 Task: Create a section Cloud Migration Sprint and in the section, add a milestone Compliance Requirements Implementation in the project TransparentLine.
Action: Mouse moved to (67, 408)
Screenshot: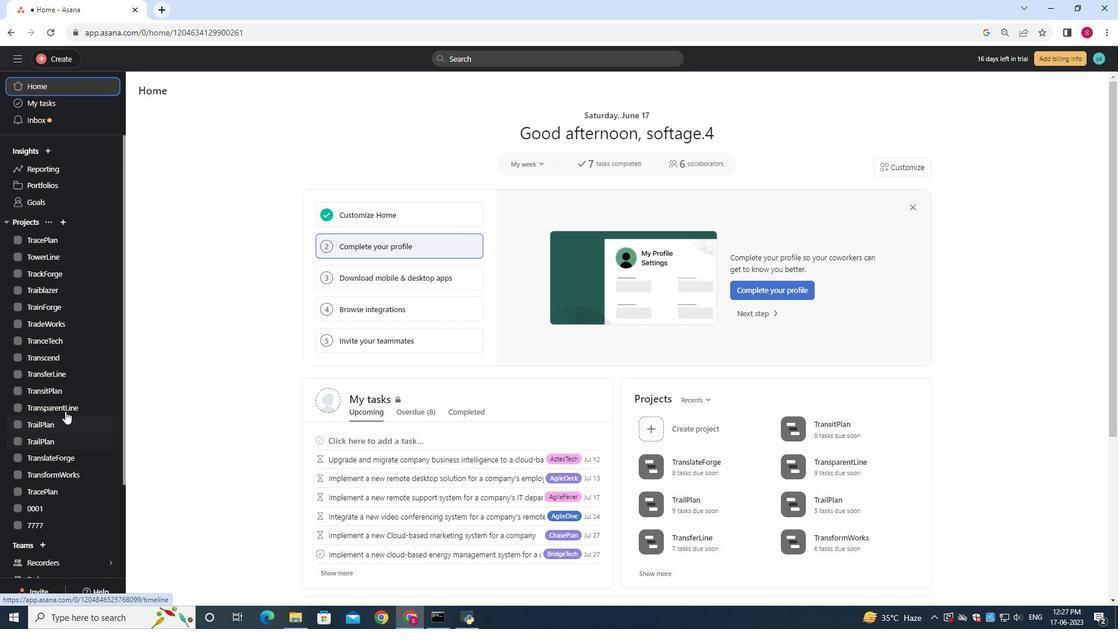 
Action: Mouse pressed left at (67, 408)
Screenshot: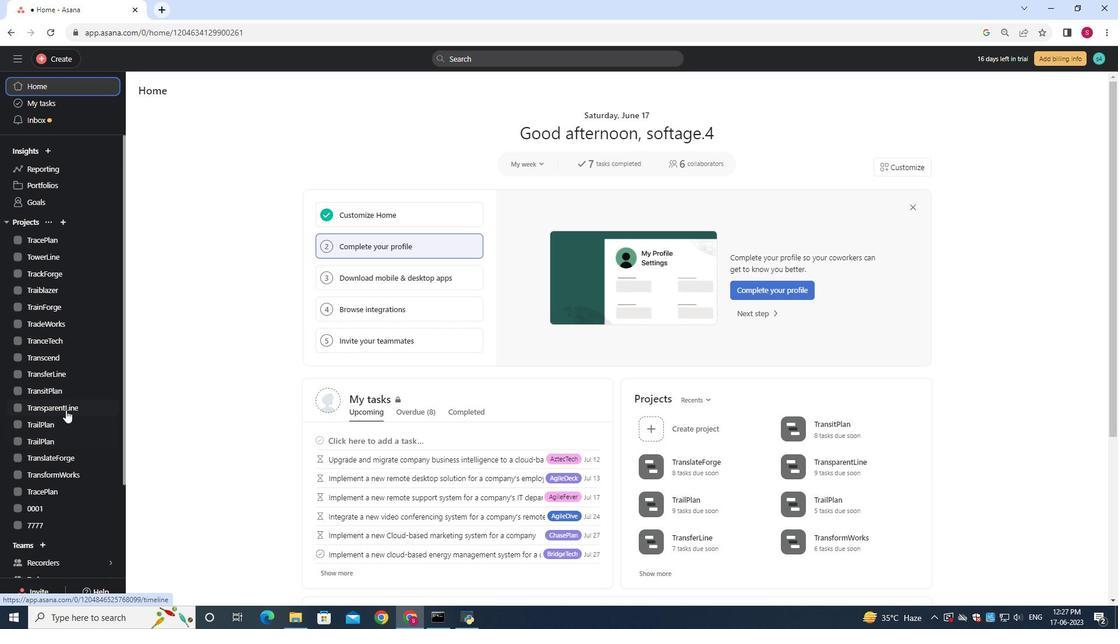 
Action: Mouse moved to (184, 137)
Screenshot: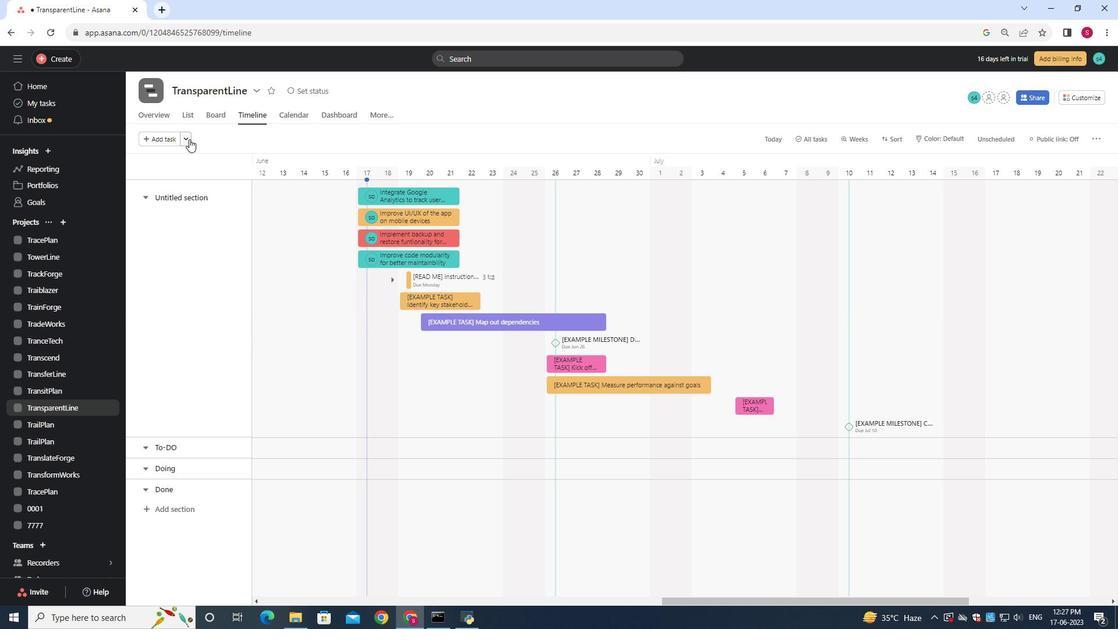 
Action: Mouse pressed left at (184, 137)
Screenshot: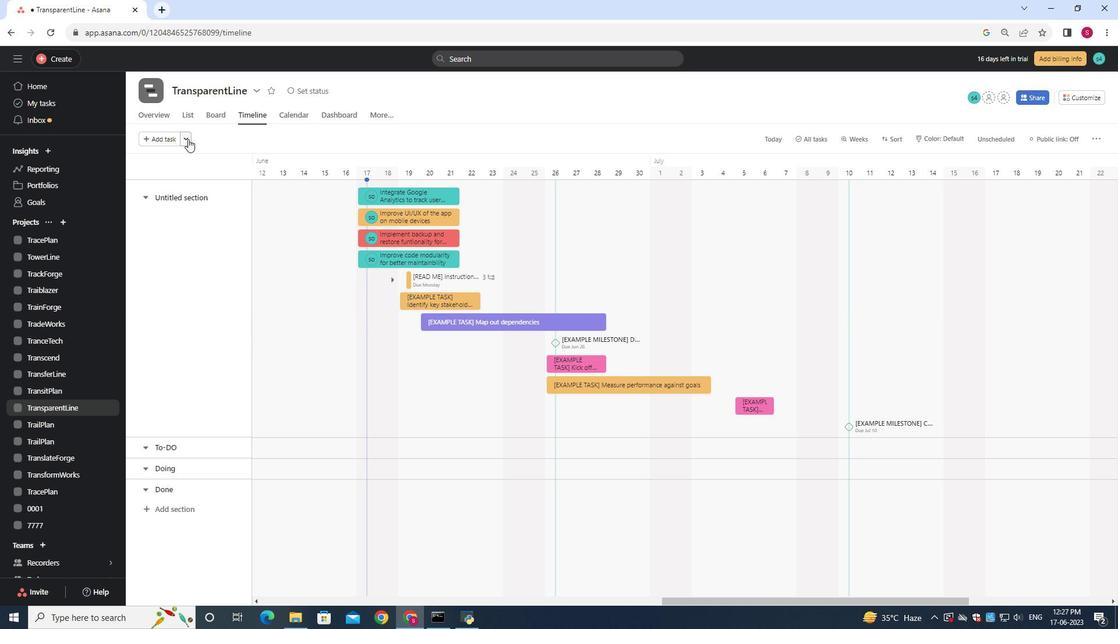 
Action: Mouse moved to (199, 155)
Screenshot: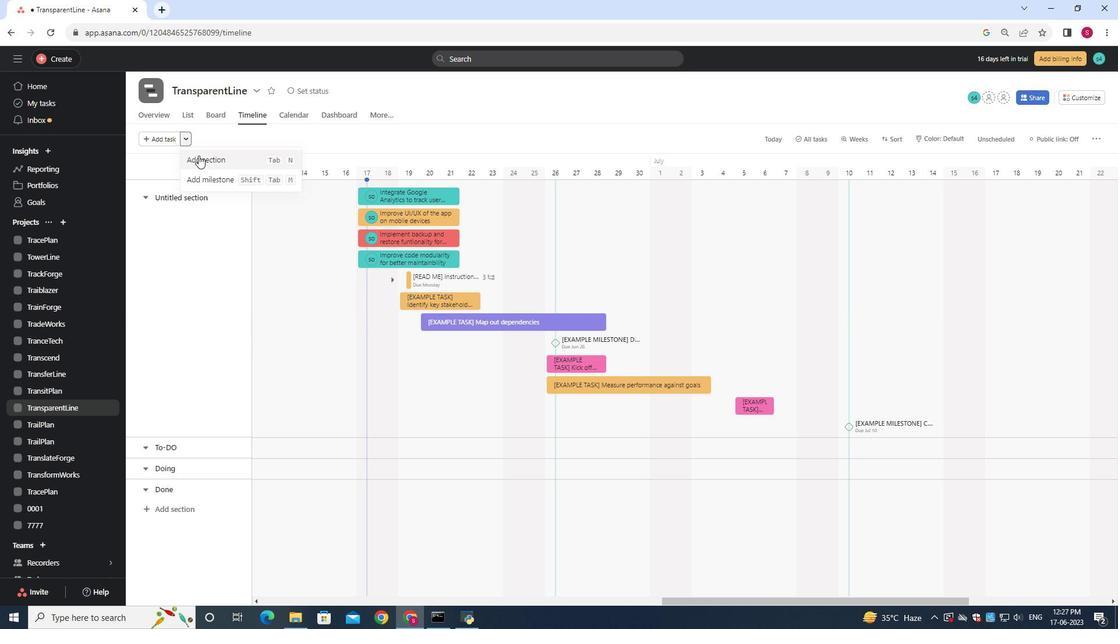 
Action: Mouse pressed left at (199, 155)
Screenshot: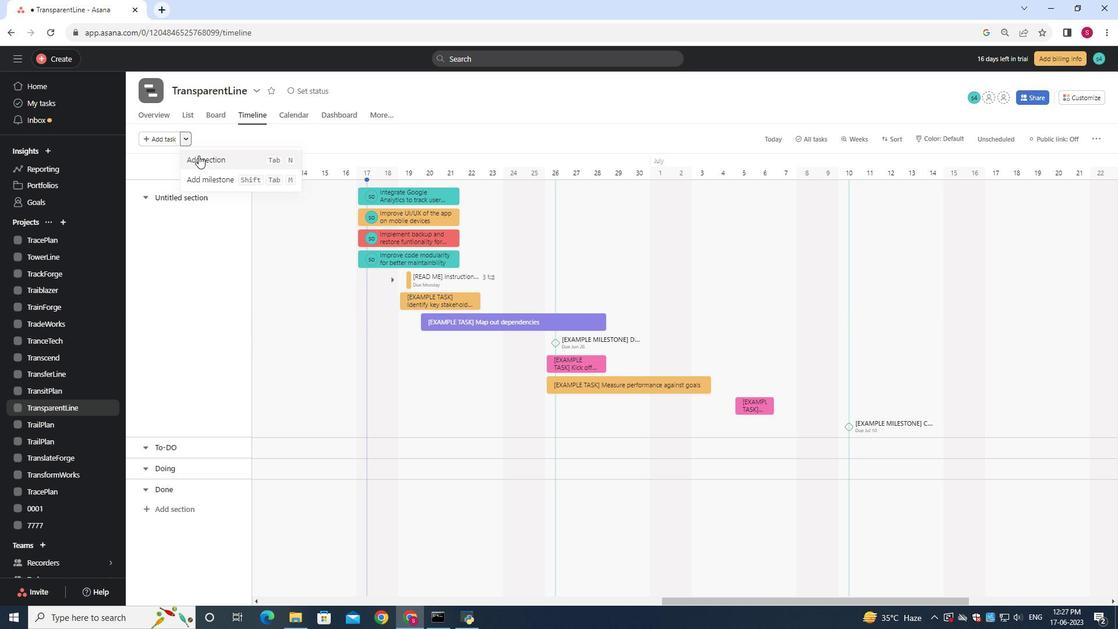 
Action: Mouse moved to (199, 156)
Screenshot: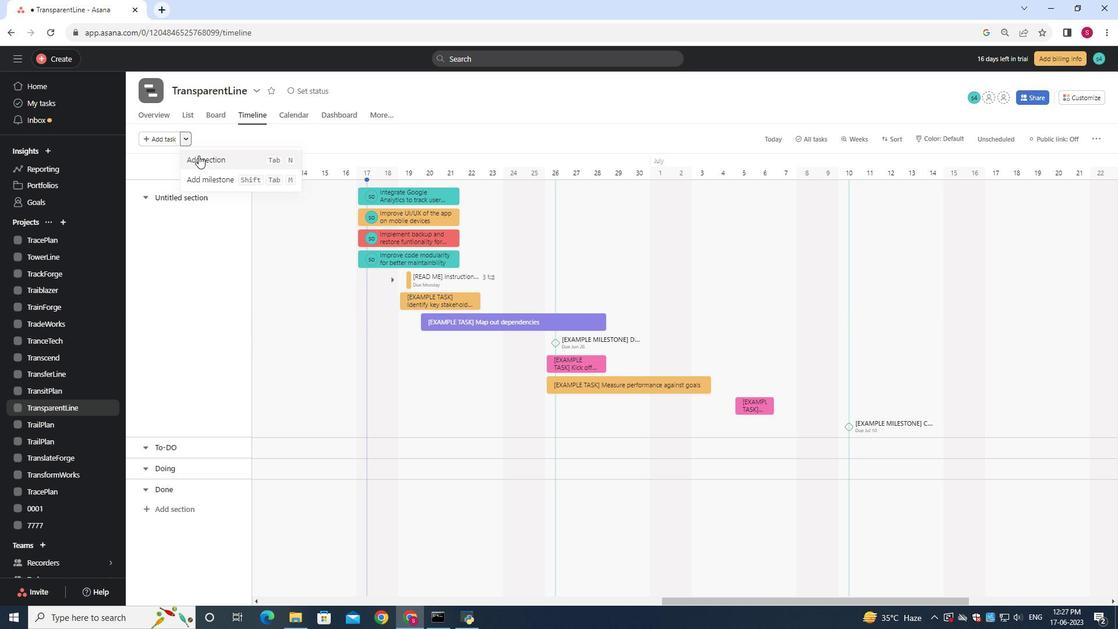 
Action: Key pressed <Key.shift><Key.shift><Key.shift><Key.shift><Key.shift><Key.shift><Key.shift><Key.shift><Key.shift><Key.shift><Key.shift><Key.shift><Key.shift><Key.shift><Key.shift><Key.shift><Key.shift><Key.shift><Key.shift><Key.shift><Key.shift><Key.shift>Cloud<Key.space><Key.shift>Migration<Key.space><Key.shift>Sprint
Screenshot: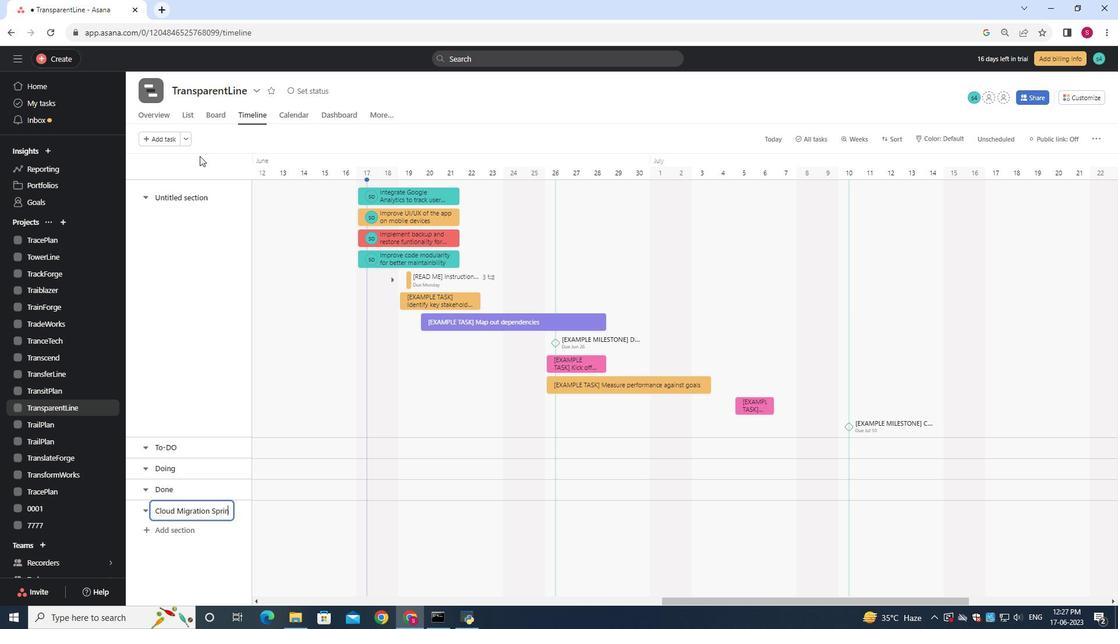 
Action: Mouse moved to (279, 515)
Screenshot: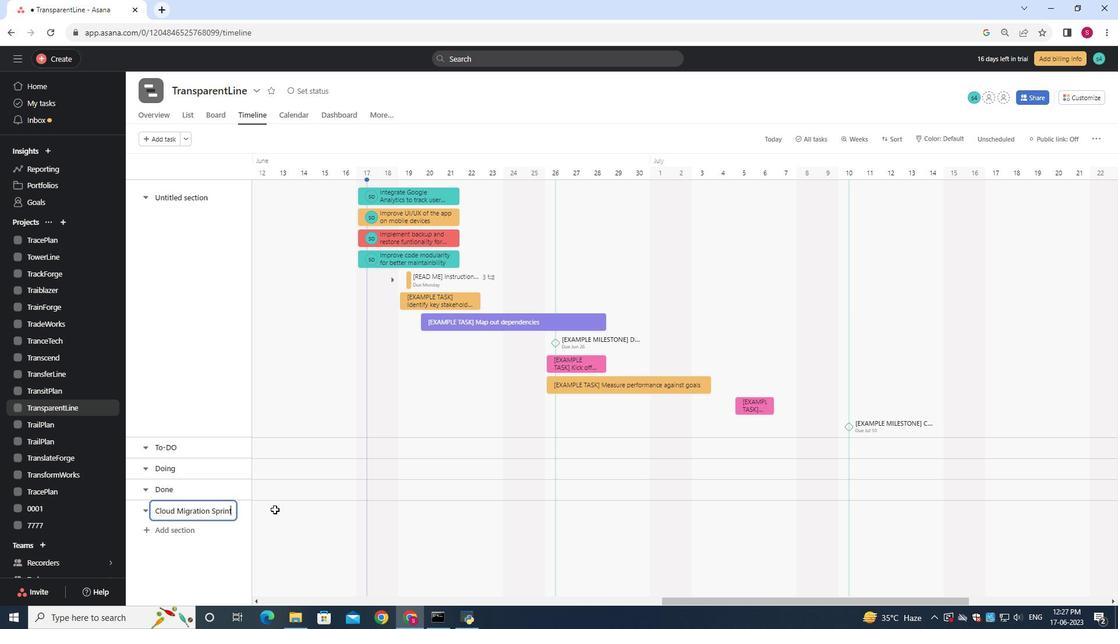 
Action: Mouse pressed left at (279, 515)
Screenshot: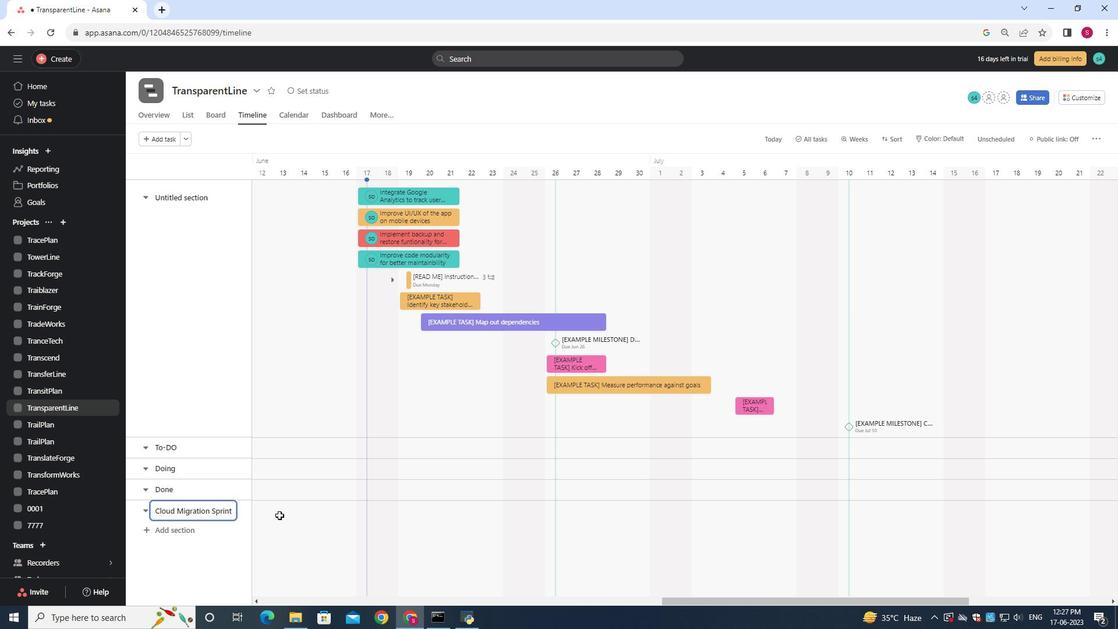 
Action: Mouse moved to (294, 513)
Screenshot: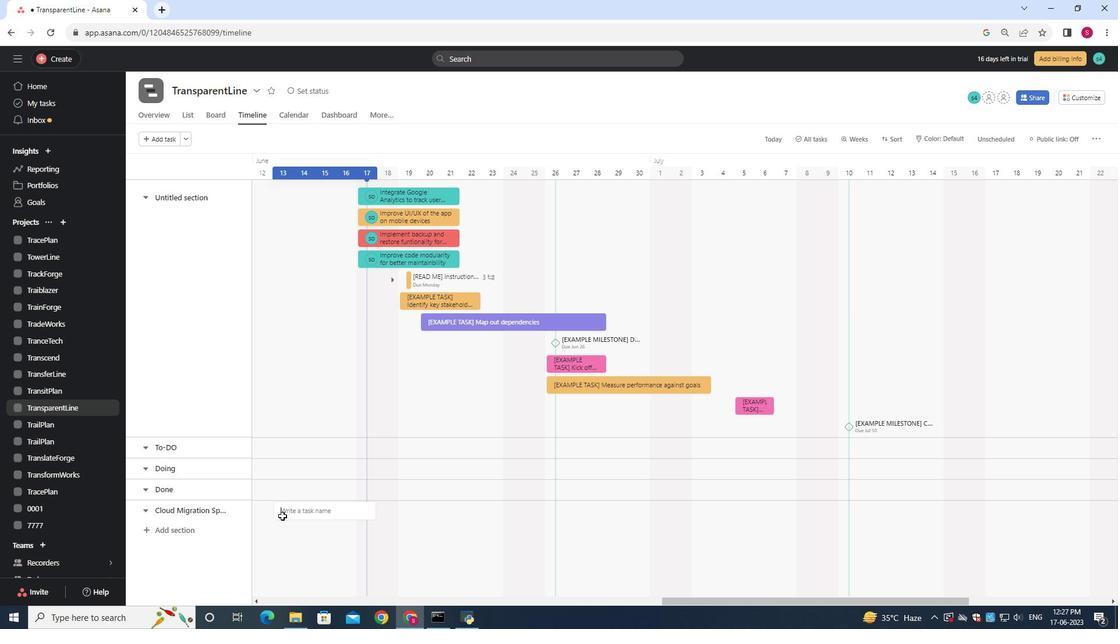 
Action: Key pressed <Key.shift><Key.shift><Key.shift><Key.shift><Key.shift><Key.shift><Key.shift><Key.shift><Key.shift><Key.shift><Key.shift><Key.shift><Key.shift><Key.shift><Key.shift><Key.shift><Key.shift><Key.shift><Key.shift><Key.shift><Key.shift><Key.shift><Key.shift><Key.shift><Key.shift><Key.shift><Key.shift><Key.shift><Key.shift><Key.shift><Key.shift><Key.shift><Key.shift><Key.shift><Key.shift><Key.shift>Compliance<Key.space><Key.shift>Requirements<Key.space><Key.shift><Key.shift><Key.shift><Key.shift><Key.shift><Key.shift><Key.shift><Key.shift>Implementation
Screenshot: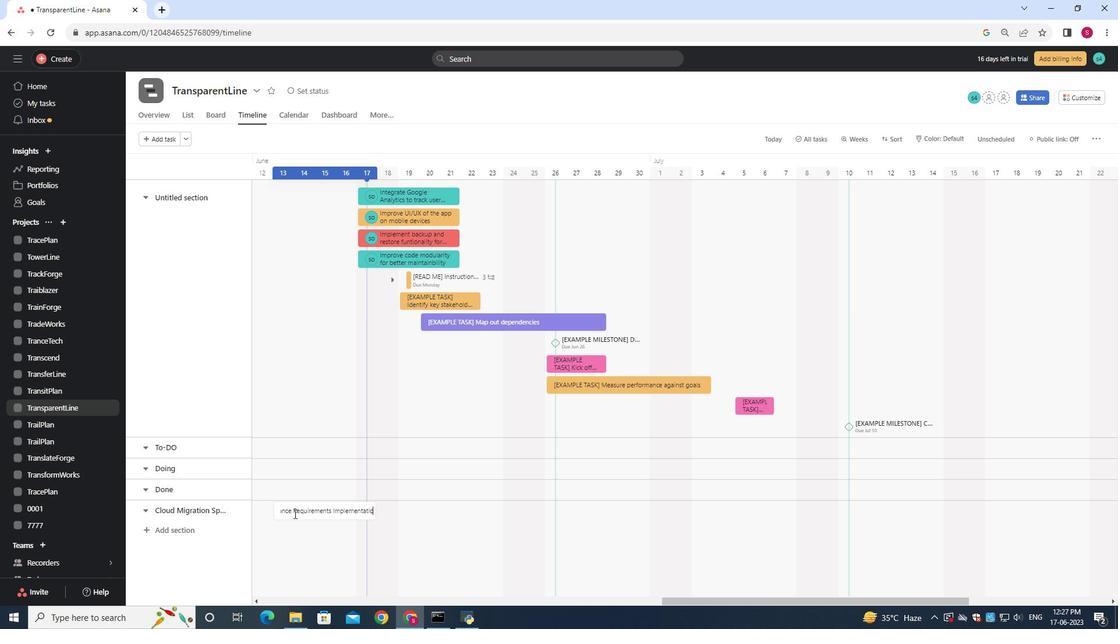 
Action: Mouse moved to (329, 513)
Screenshot: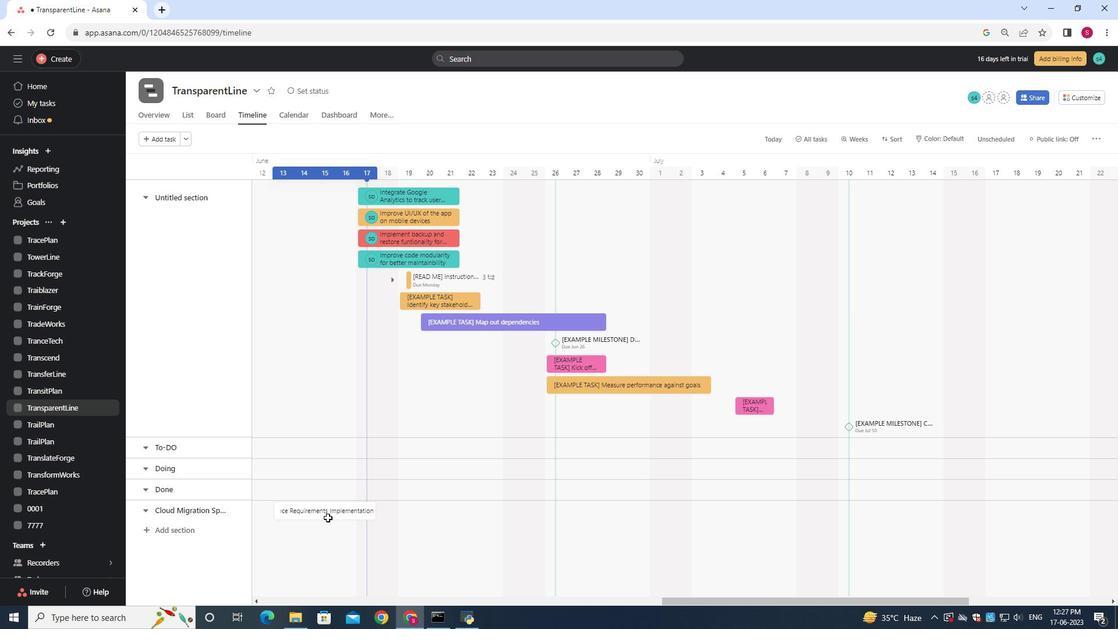 
Action: Mouse pressed right at (329, 513)
Screenshot: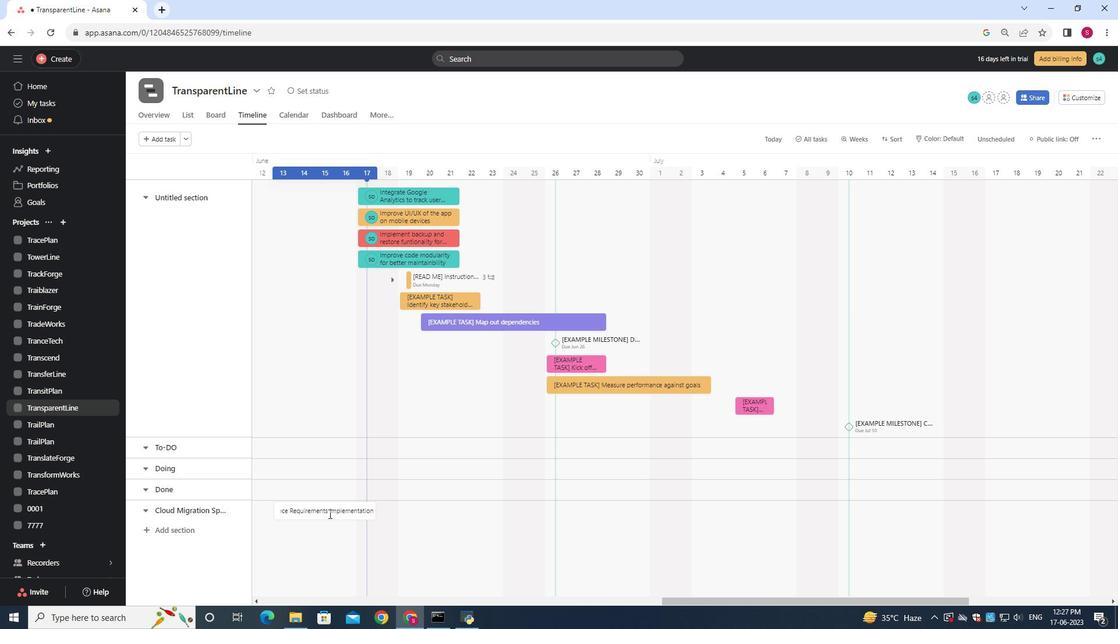 
Action: Mouse moved to (364, 460)
Screenshot: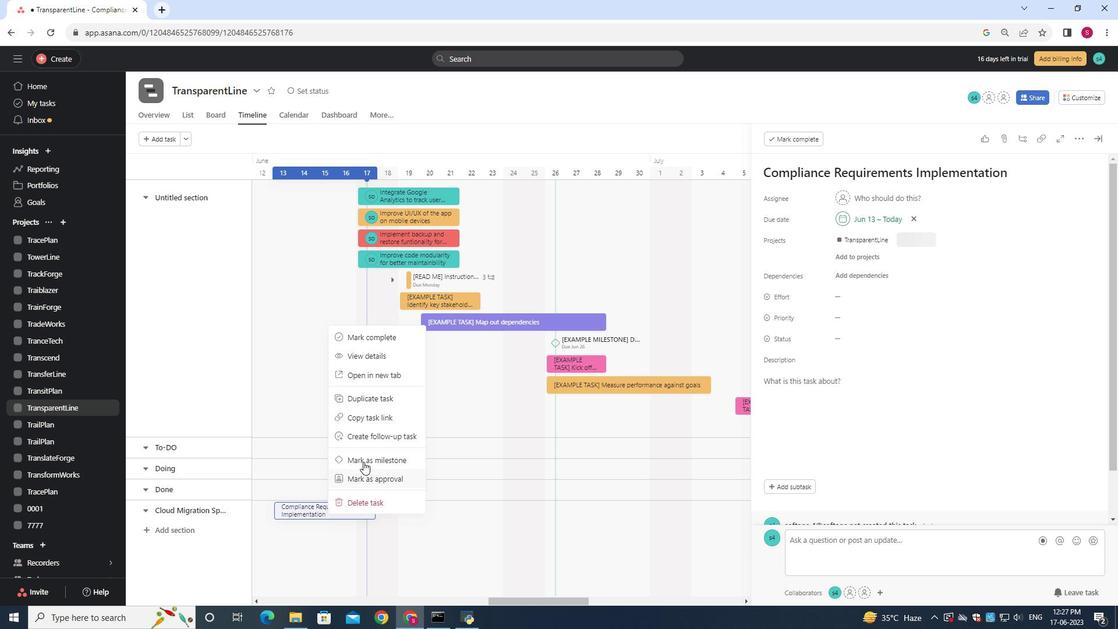 
Action: Mouse pressed left at (364, 460)
Screenshot: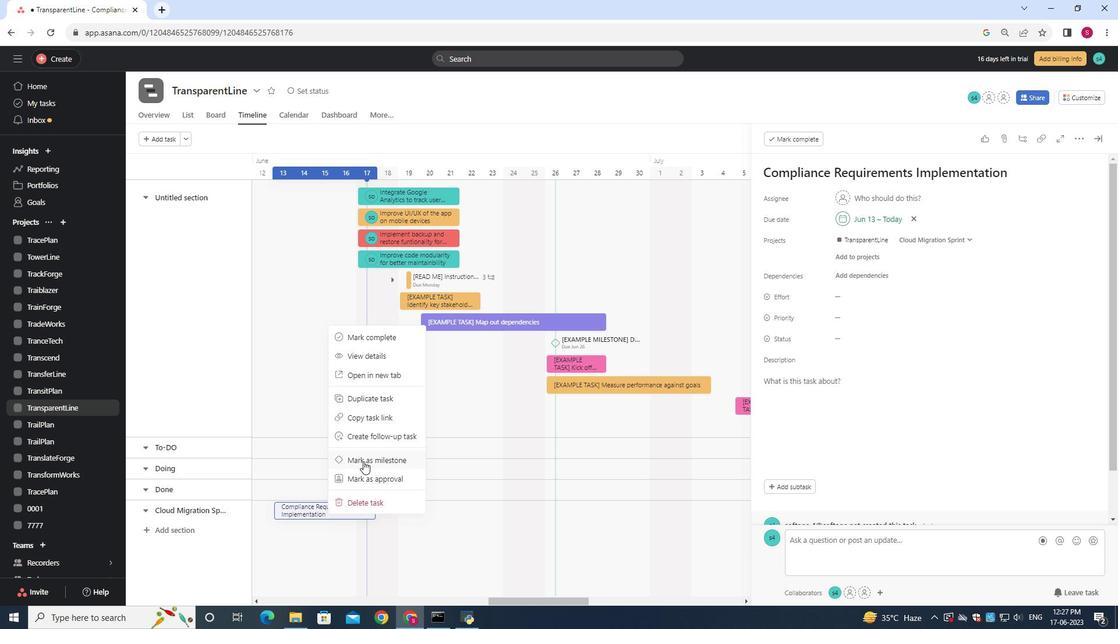 
